 Task: Set the pixels to crop from right to 4
Action: Mouse moved to (135, 25)
Screenshot: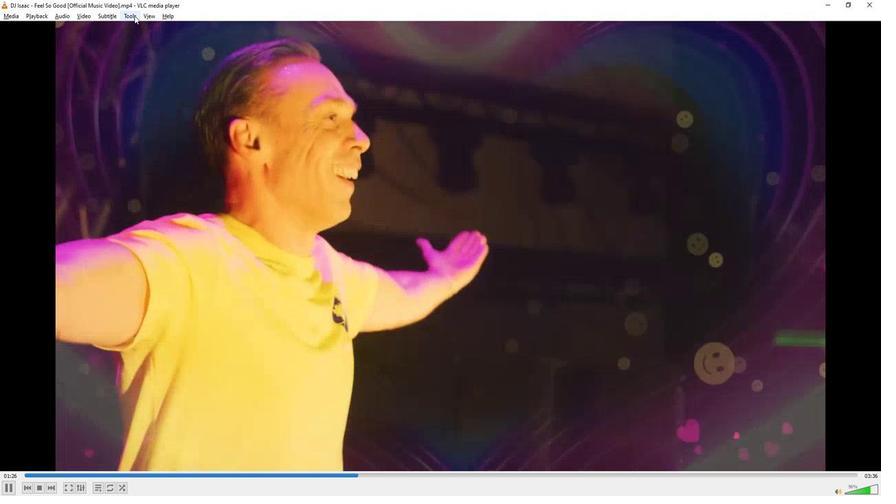 
Action: Mouse pressed left at (135, 25)
Screenshot: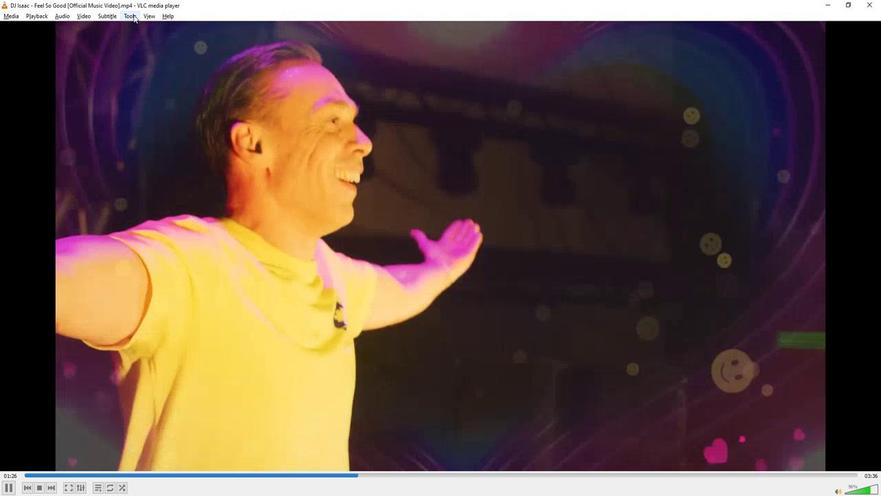 
Action: Mouse moved to (152, 125)
Screenshot: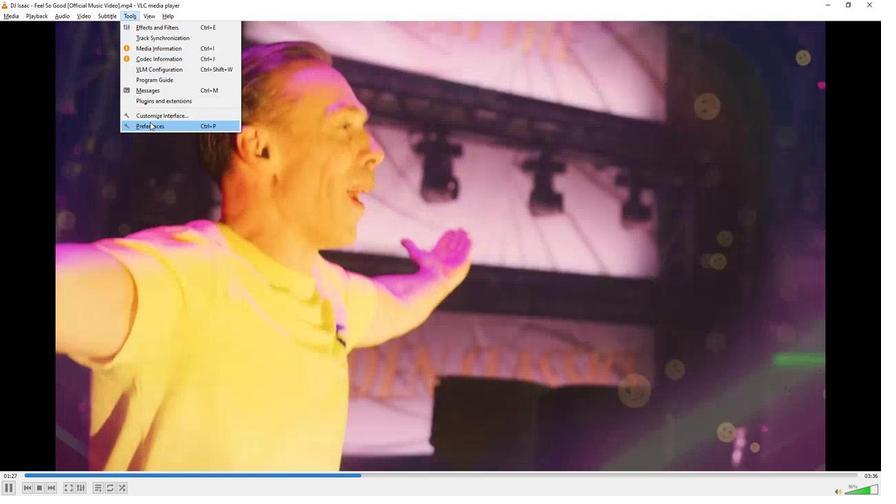 
Action: Mouse pressed left at (152, 125)
Screenshot: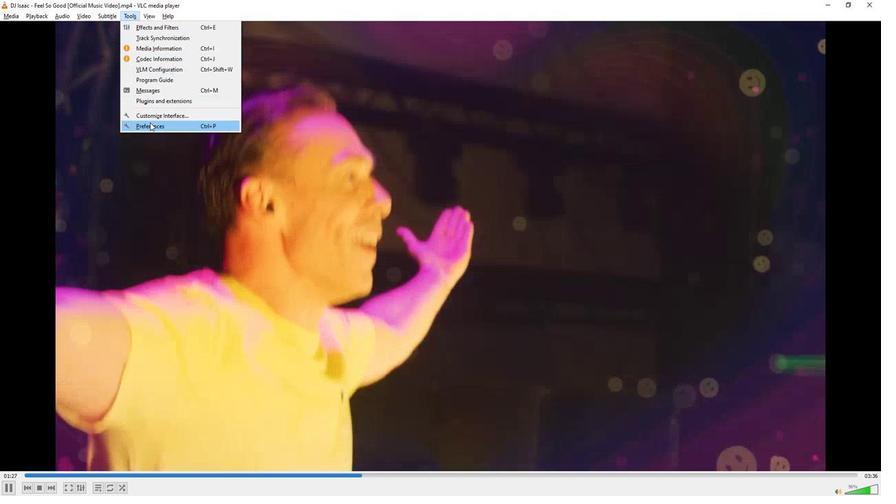 
Action: Mouse moved to (196, 372)
Screenshot: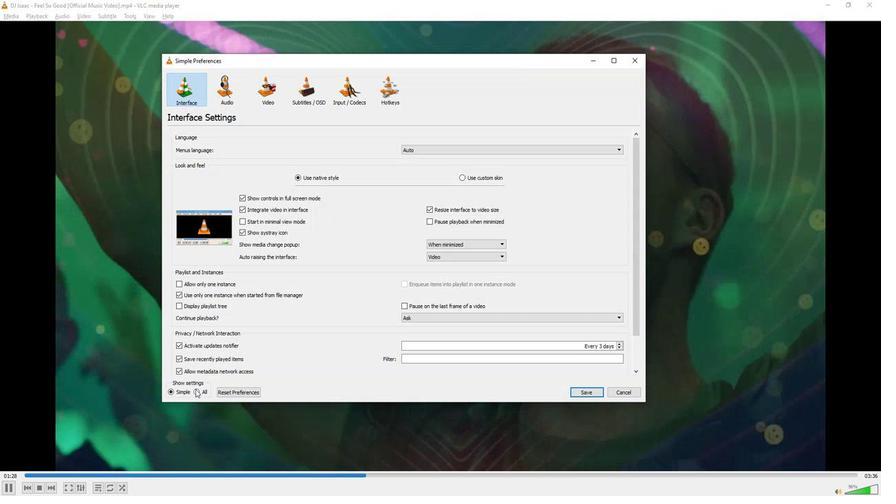 
Action: Mouse pressed left at (196, 372)
Screenshot: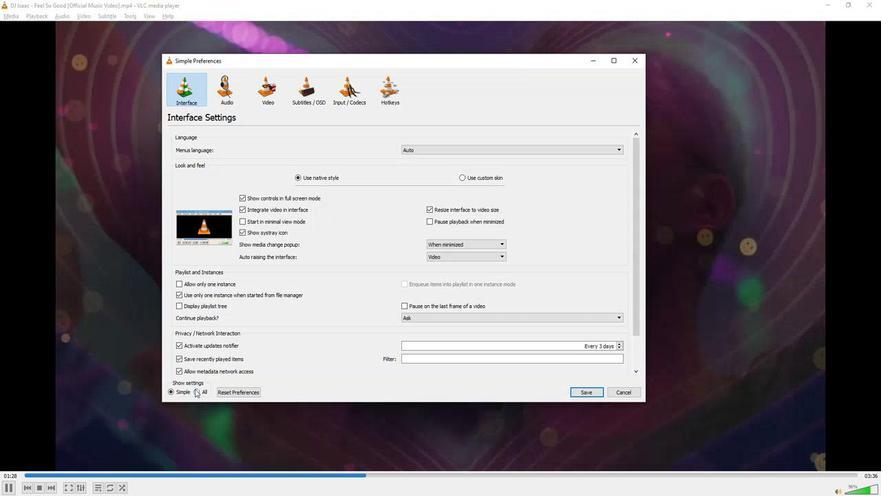 
Action: Mouse moved to (220, 288)
Screenshot: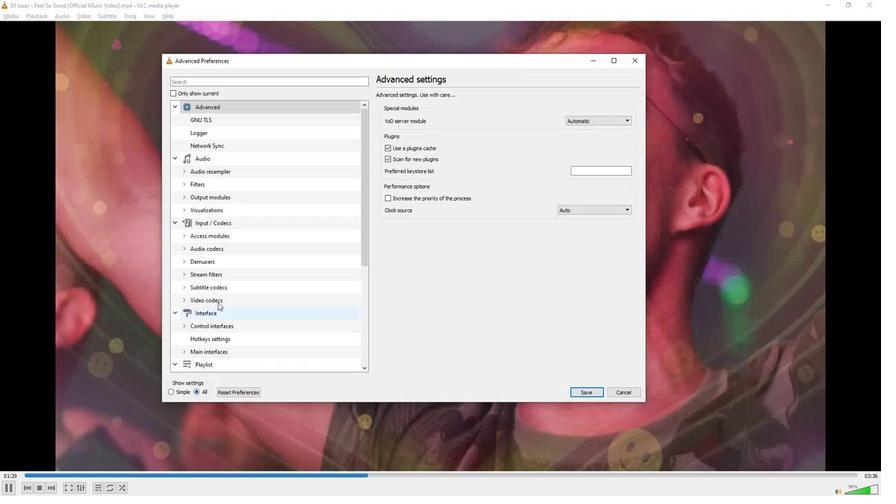 
Action: Mouse scrolled (220, 288) with delta (0, 0)
Screenshot: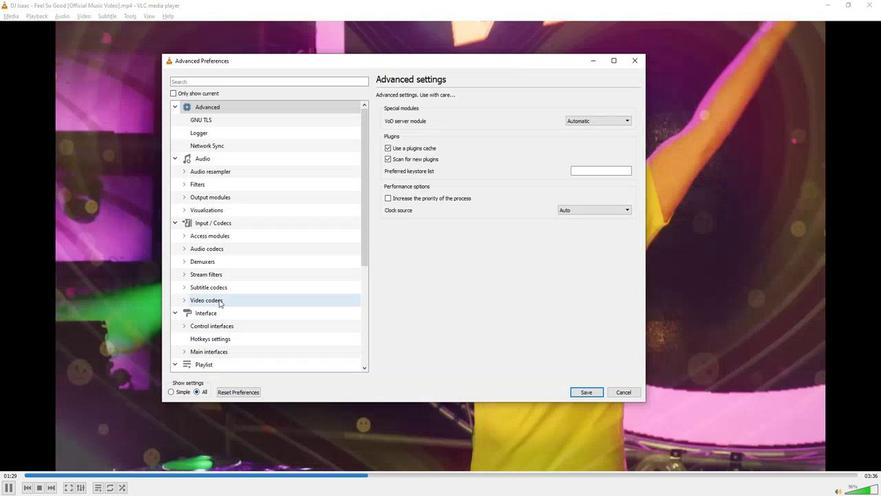 
Action: Mouse scrolled (220, 288) with delta (0, 0)
Screenshot: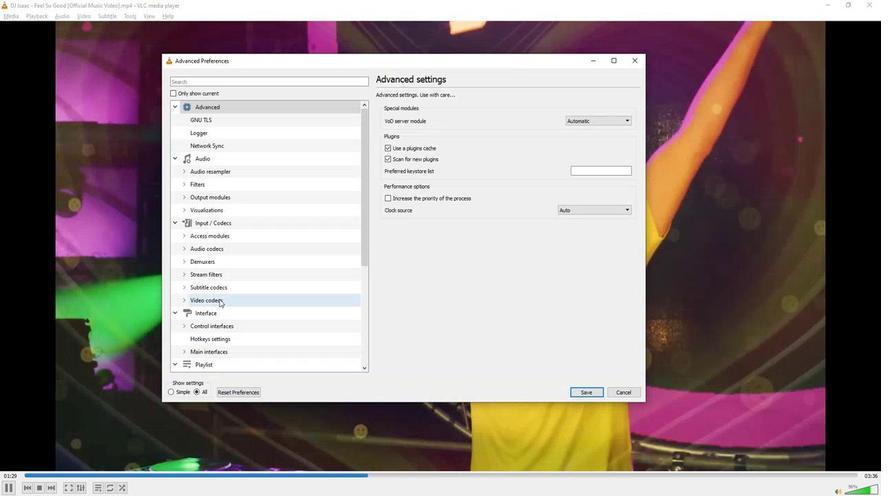 
Action: Mouse scrolled (220, 288) with delta (0, 0)
Screenshot: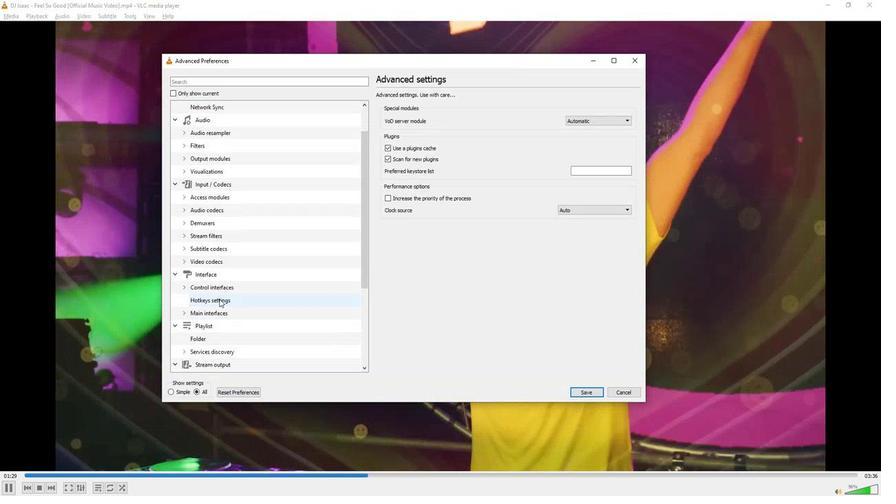 
Action: Mouse scrolled (220, 288) with delta (0, 0)
Screenshot: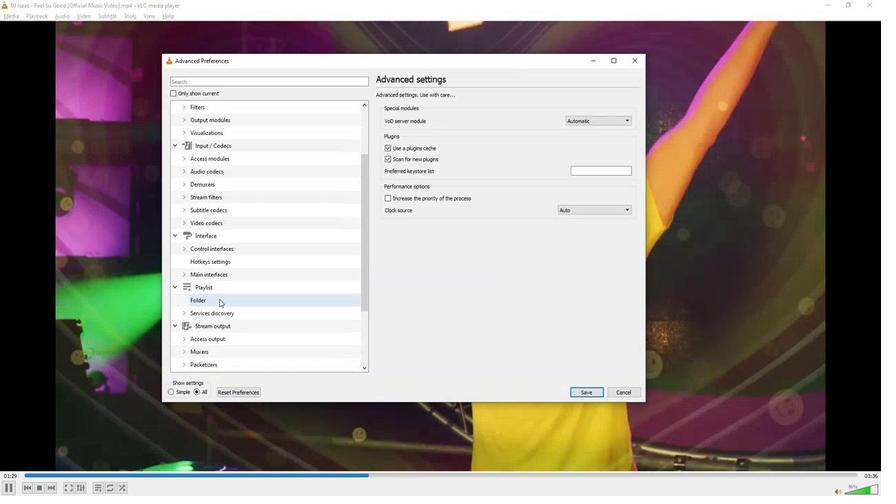 
Action: Mouse scrolled (220, 288) with delta (0, 0)
Screenshot: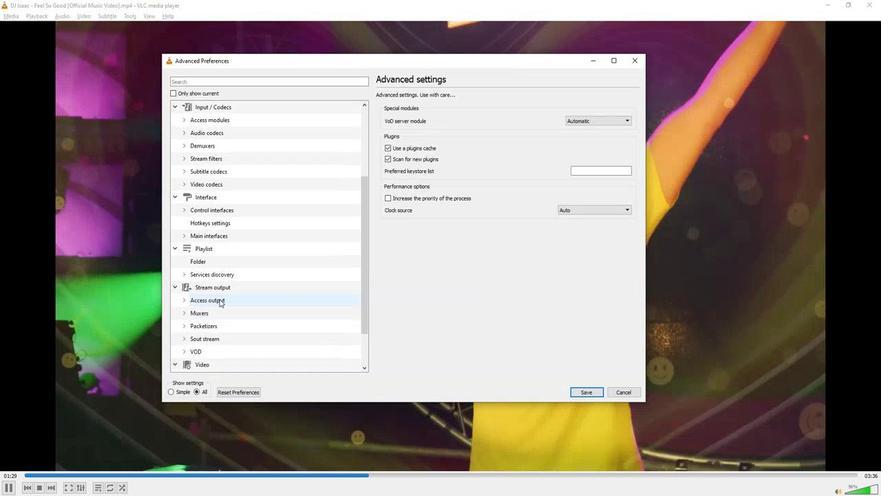 
Action: Mouse scrolled (220, 288) with delta (0, 0)
Screenshot: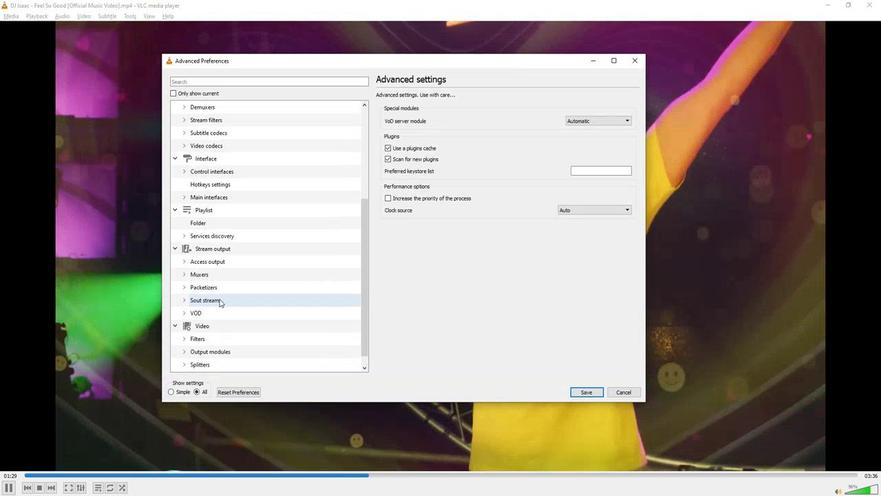 
Action: Mouse moved to (184, 310)
Screenshot: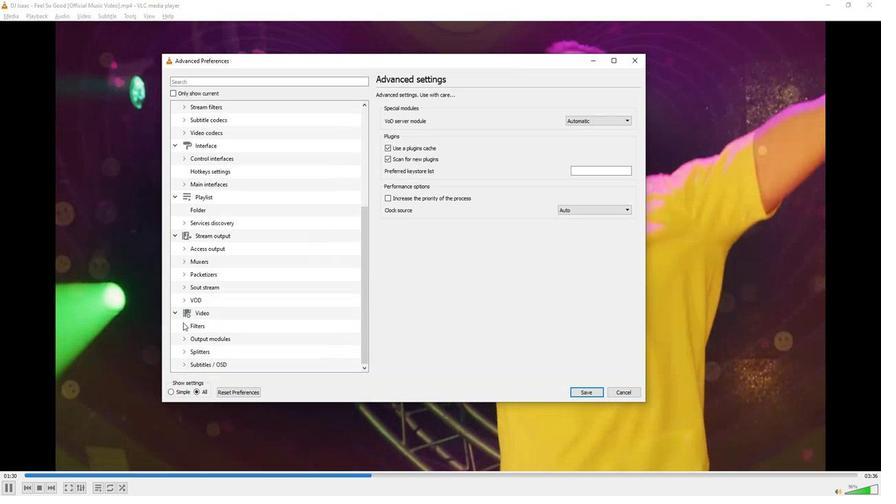 
Action: Mouse pressed left at (184, 310)
Screenshot: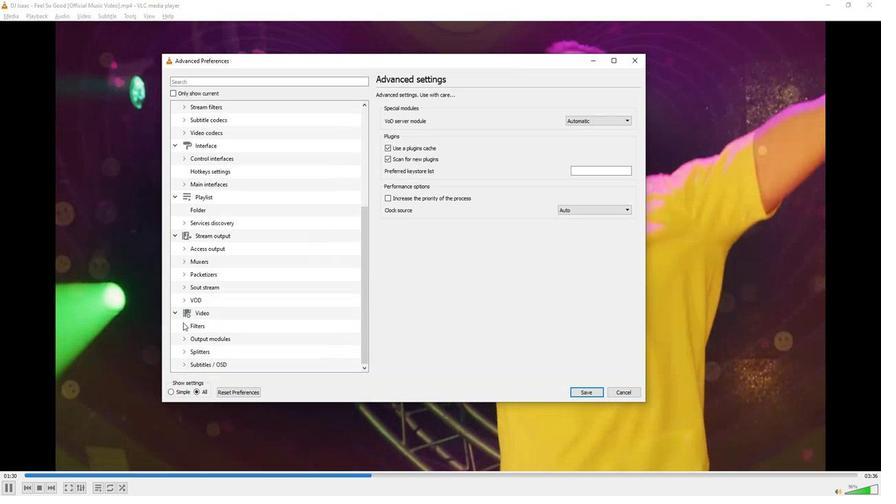 
Action: Mouse moved to (207, 294)
Screenshot: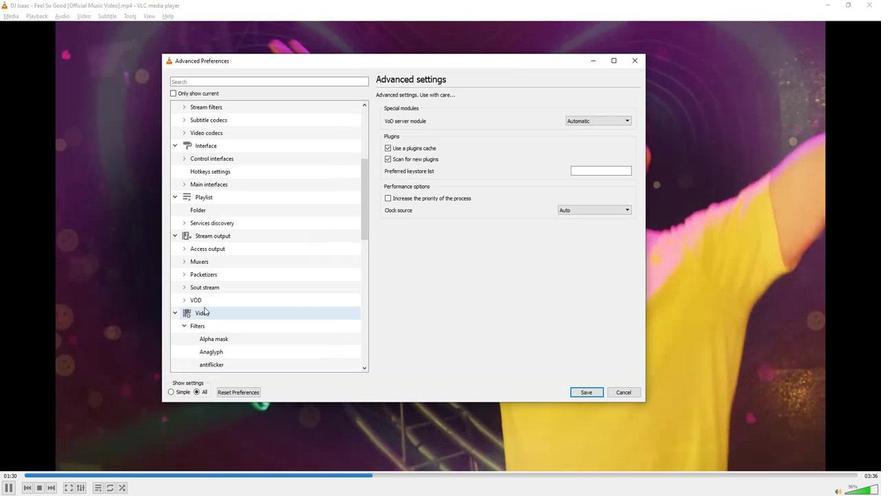
Action: Mouse scrolled (207, 294) with delta (0, 0)
Screenshot: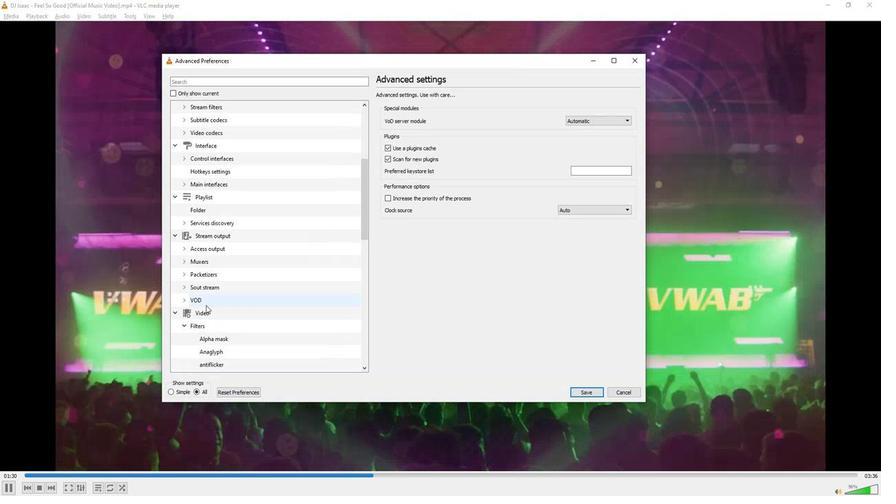 
Action: Mouse scrolled (207, 294) with delta (0, 0)
Screenshot: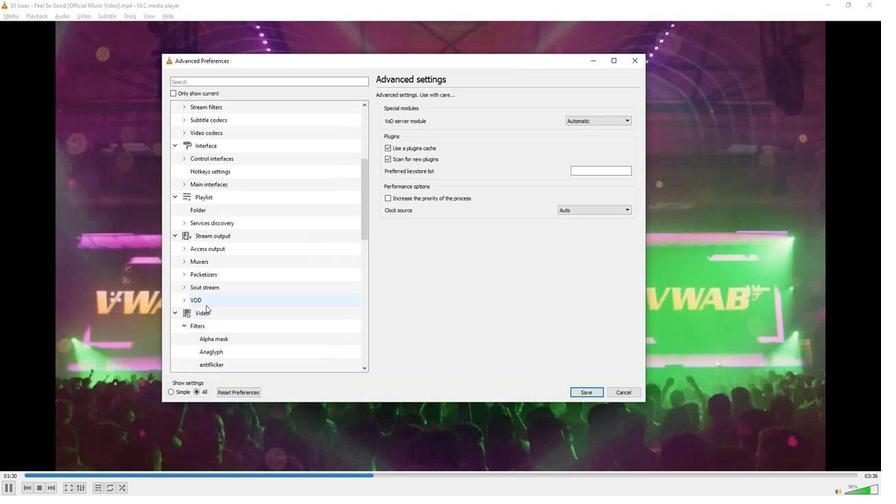 
Action: Mouse scrolled (207, 294) with delta (0, 0)
Screenshot: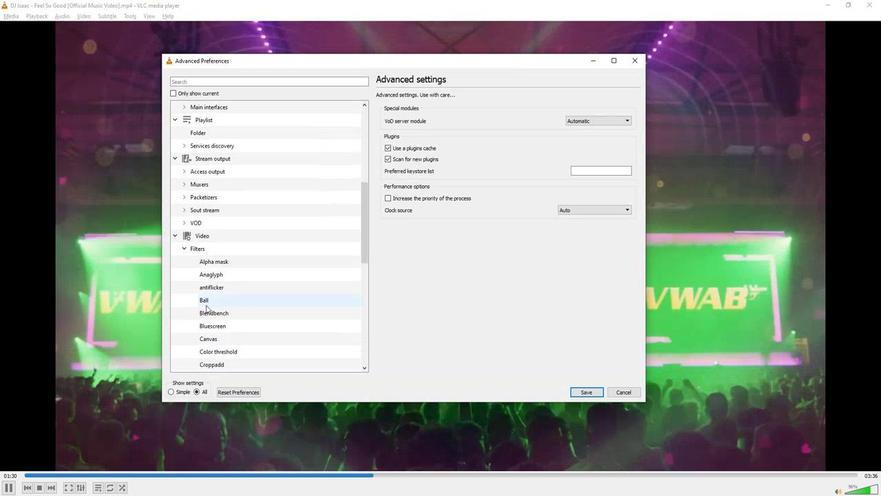 
Action: Mouse scrolled (207, 294) with delta (0, 0)
Screenshot: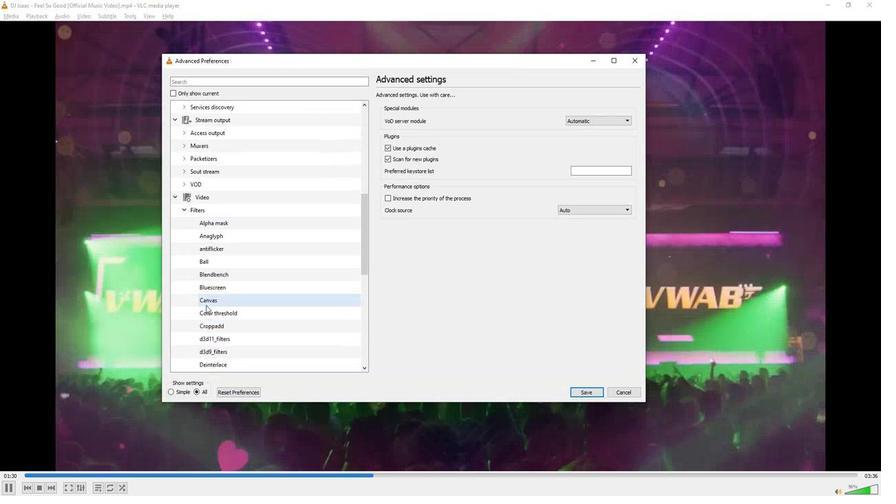 
Action: Mouse moved to (212, 279)
Screenshot: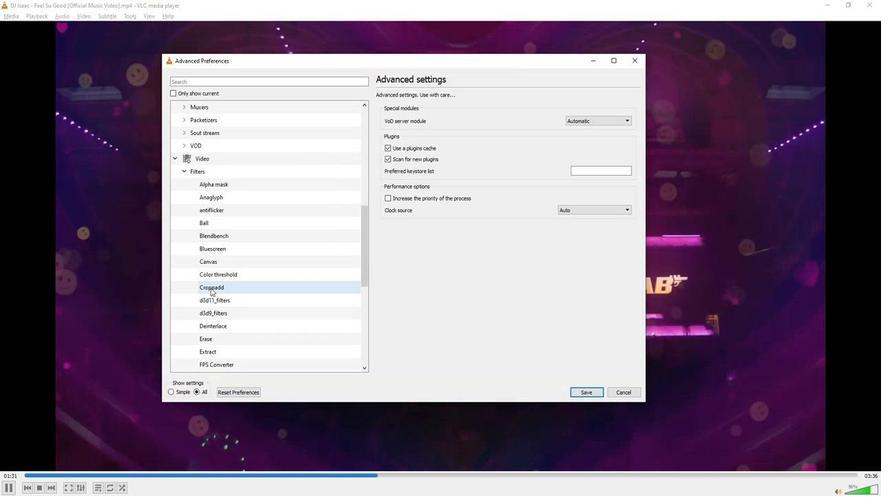 
Action: Mouse pressed left at (212, 279)
Screenshot: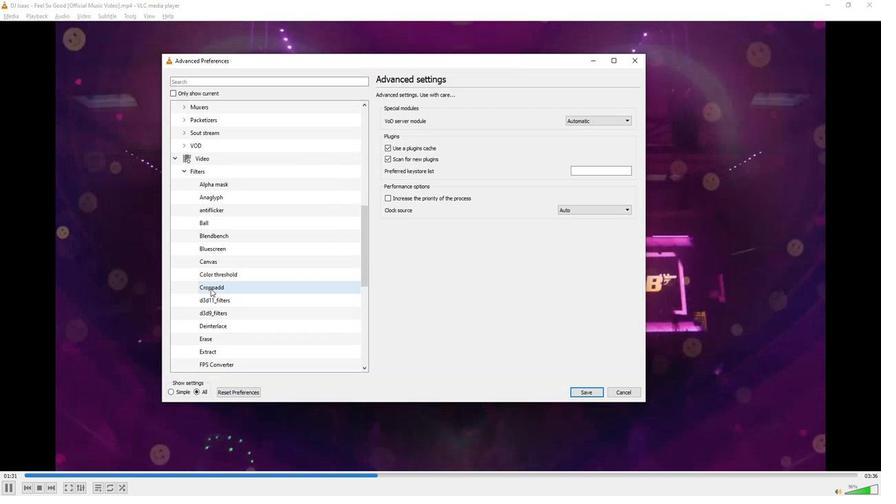 
Action: Mouse moved to (624, 156)
Screenshot: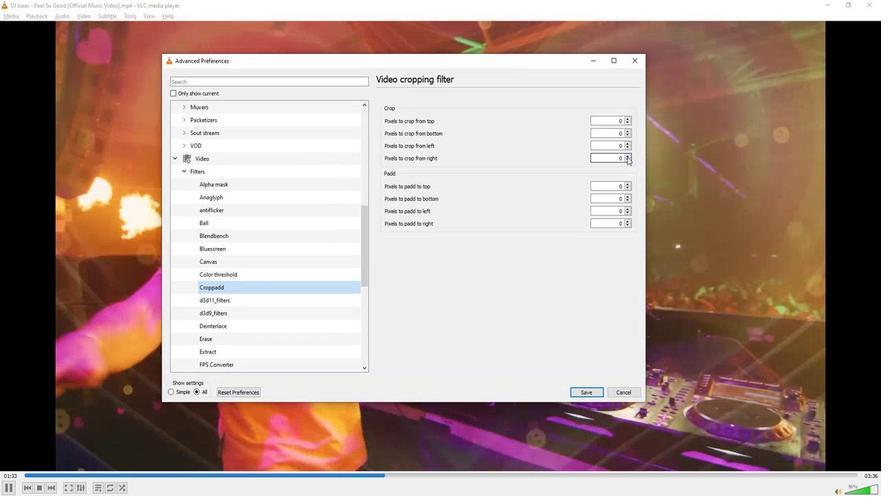 
Action: Mouse pressed left at (624, 156)
Screenshot: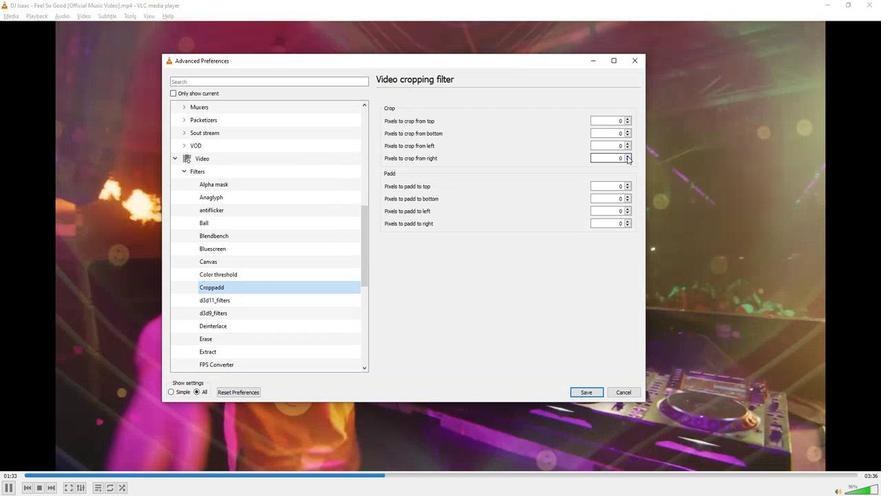 
Action: Mouse pressed left at (624, 156)
Screenshot: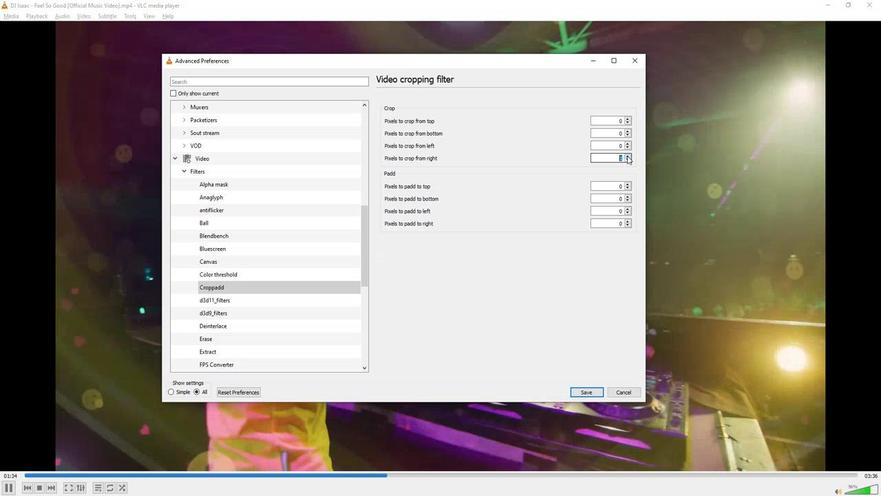 
Action: Mouse pressed left at (624, 156)
Screenshot: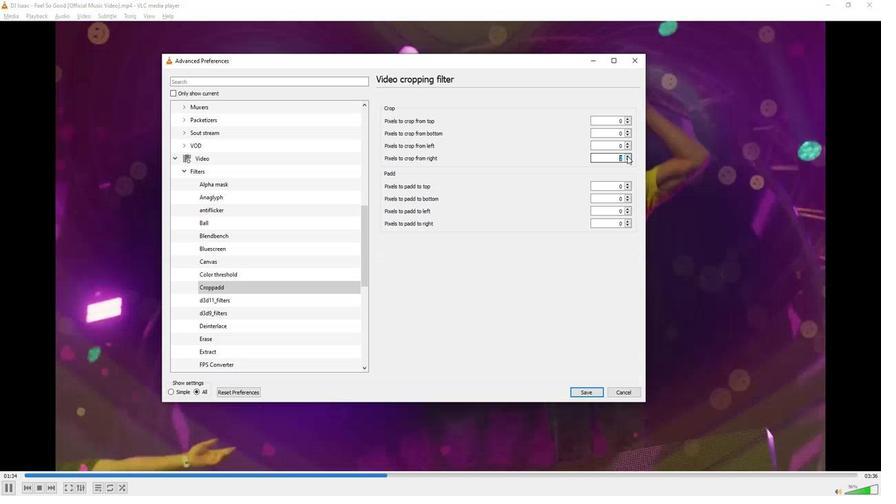 
Action: Mouse pressed left at (624, 156)
Screenshot: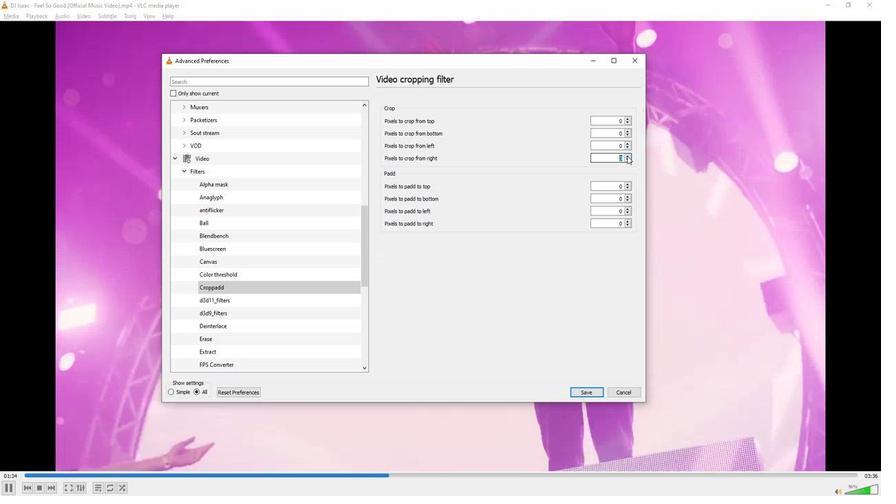 
Action: Mouse moved to (531, 261)
Screenshot: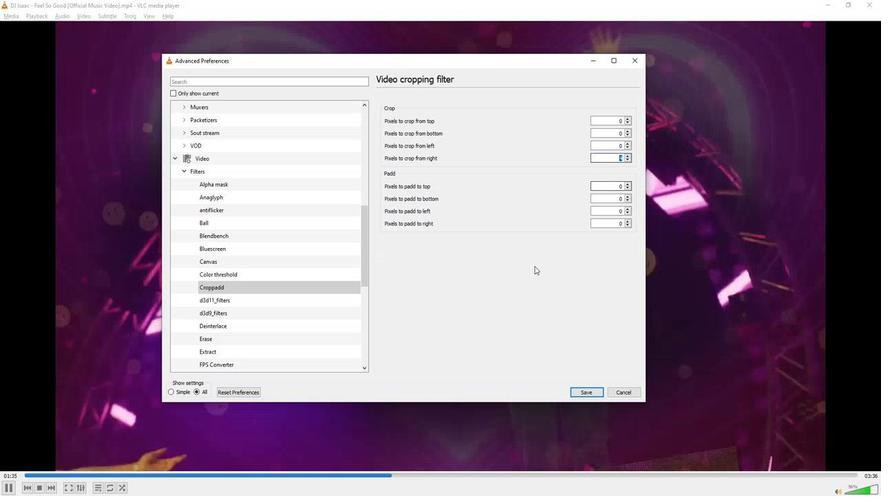 
Action: Mouse pressed left at (531, 261)
Screenshot: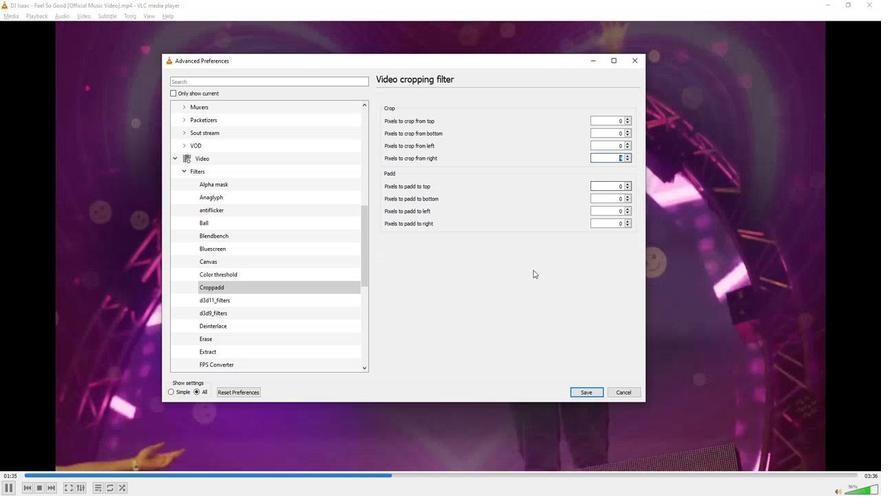 
